 Task: Enable the audio filter "Ambisonics renderer and binauralizer" for transcode stream output.
Action: Mouse moved to (98, 14)
Screenshot: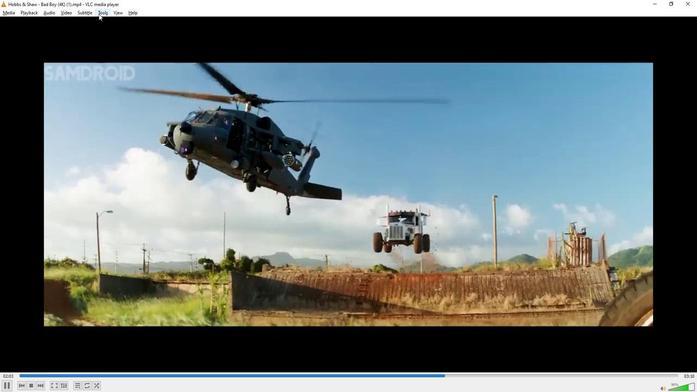 
Action: Mouse pressed left at (98, 14)
Screenshot: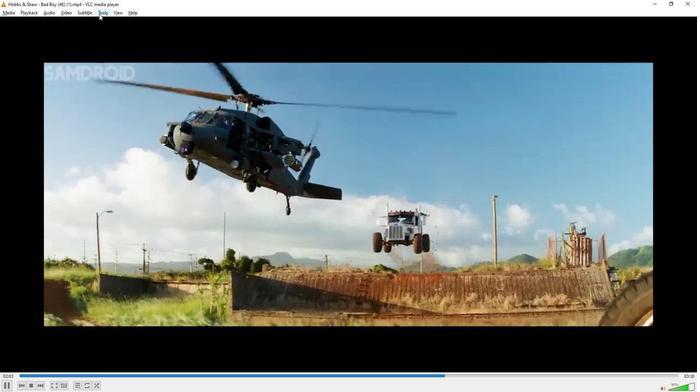
Action: Mouse moved to (122, 96)
Screenshot: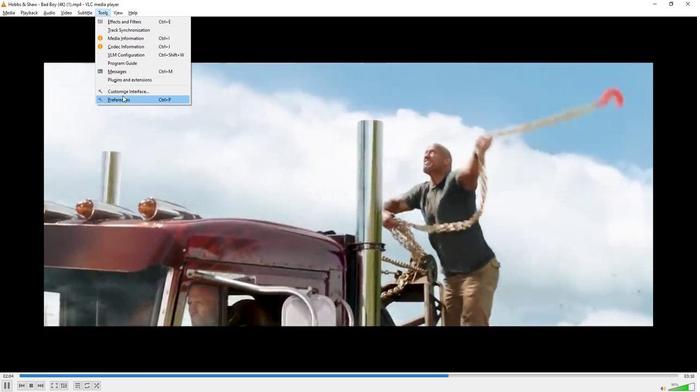 
Action: Mouse pressed left at (122, 96)
Screenshot: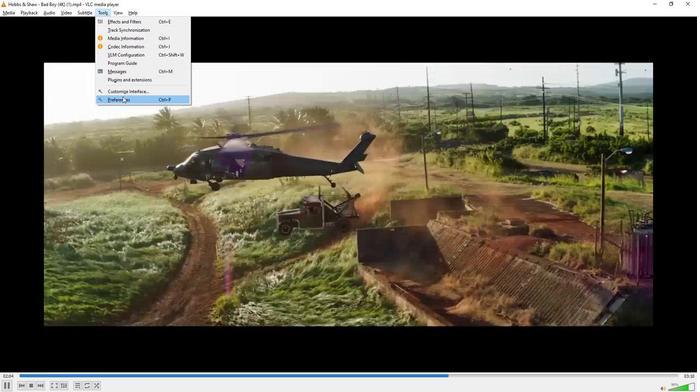 
Action: Mouse moved to (203, 293)
Screenshot: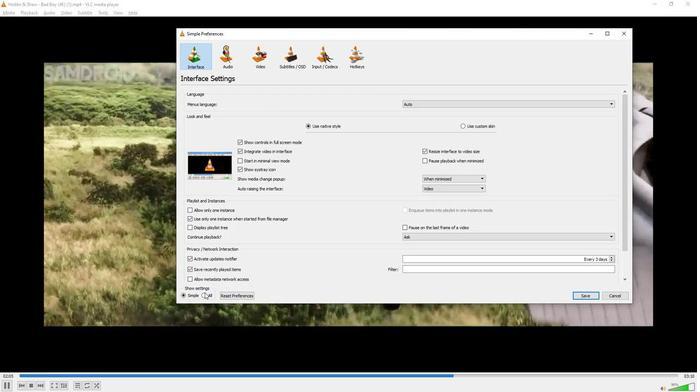 
Action: Mouse pressed left at (203, 293)
Screenshot: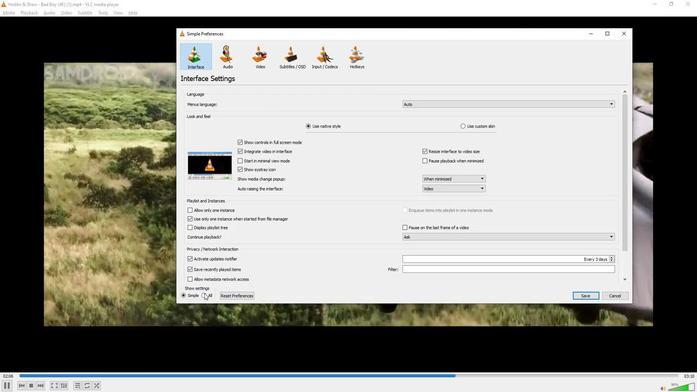 
Action: Mouse moved to (215, 219)
Screenshot: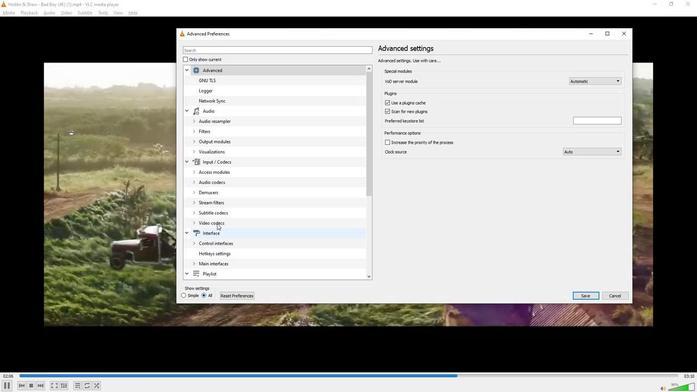 
Action: Mouse scrolled (215, 219) with delta (0, 0)
Screenshot: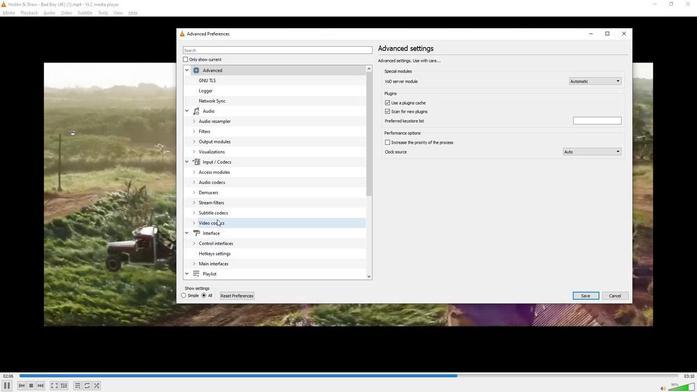
Action: Mouse scrolled (215, 219) with delta (0, 0)
Screenshot: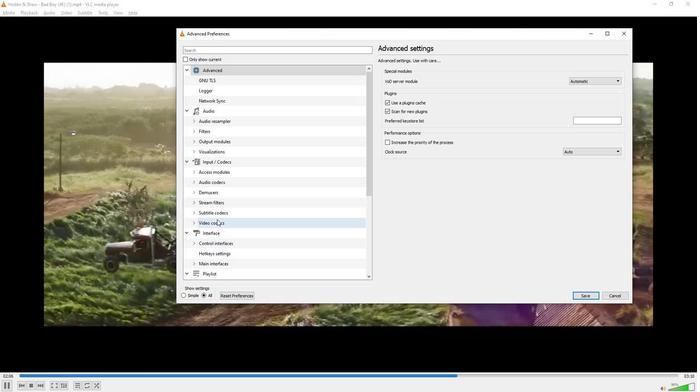 
Action: Mouse scrolled (215, 219) with delta (0, 0)
Screenshot: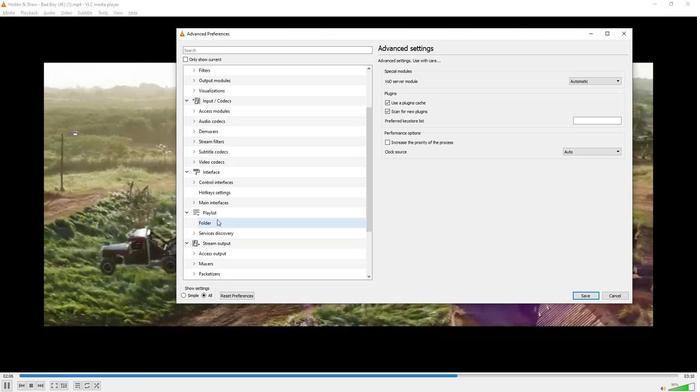 
Action: Mouse scrolled (215, 219) with delta (0, 0)
Screenshot: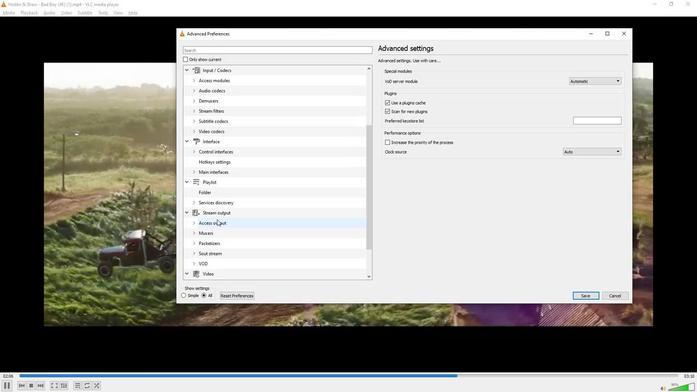 
Action: Mouse scrolled (215, 219) with delta (0, 0)
Screenshot: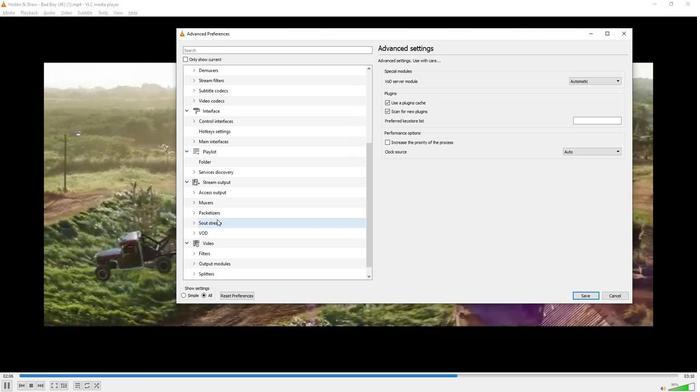 
Action: Mouse scrolled (215, 219) with delta (0, 0)
Screenshot: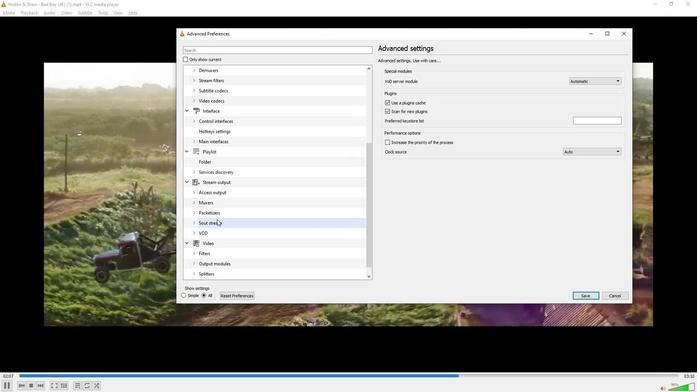 
Action: Mouse scrolled (215, 219) with delta (0, 0)
Screenshot: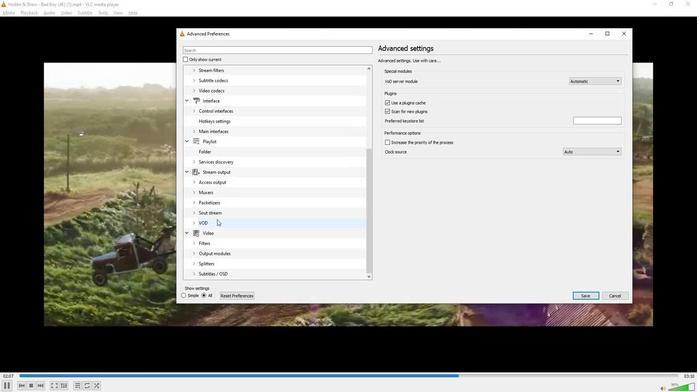 
Action: Mouse scrolled (215, 219) with delta (0, 0)
Screenshot: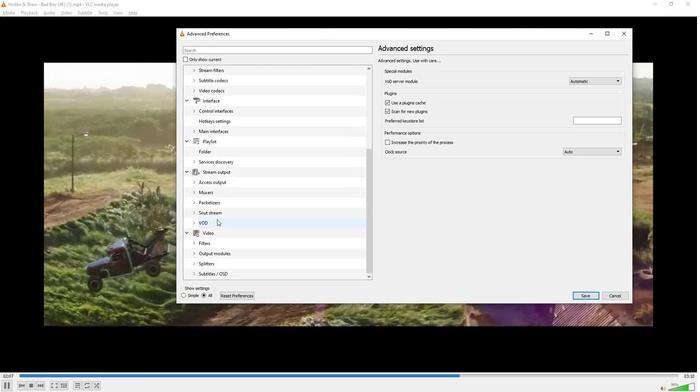 
Action: Mouse moved to (192, 213)
Screenshot: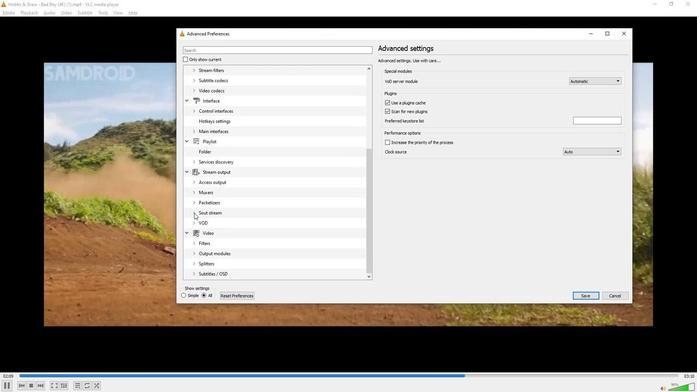 
Action: Mouse pressed left at (192, 213)
Screenshot: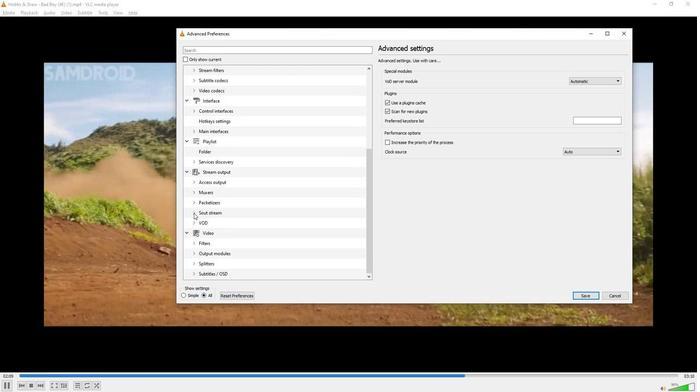 
Action: Mouse moved to (227, 236)
Screenshot: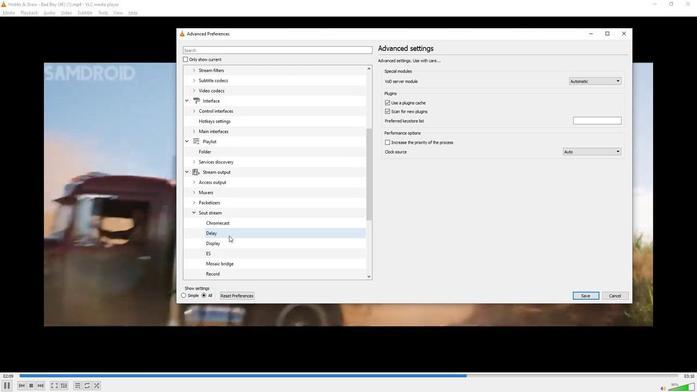 
Action: Mouse scrolled (227, 236) with delta (0, 0)
Screenshot: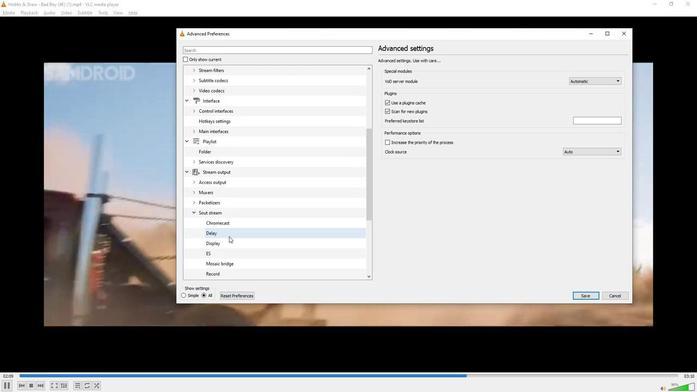 
Action: Mouse scrolled (227, 236) with delta (0, 0)
Screenshot: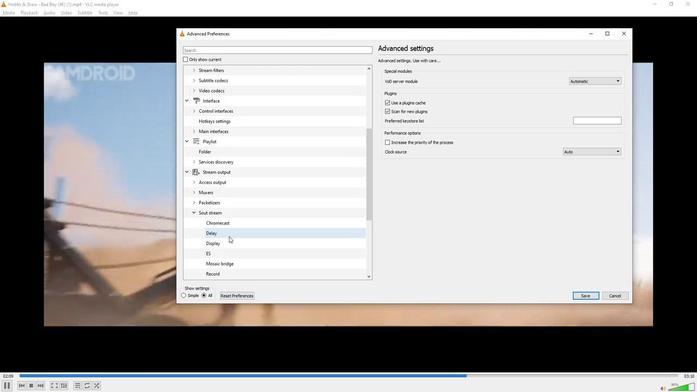
Action: Mouse scrolled (227, 236) with delta (0, 0)
Screenshot: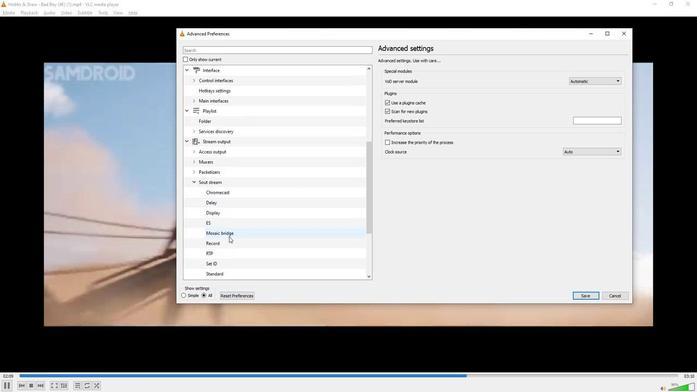 
Action: Mouse moved to (219, 240)
Screenshot: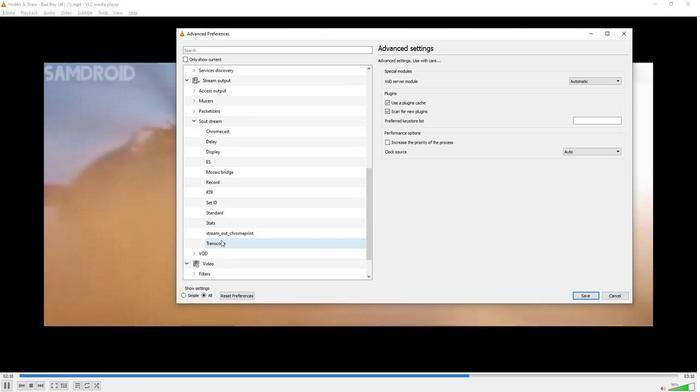 
Action: Mouse pressed left at (219, 240)
Screenshot: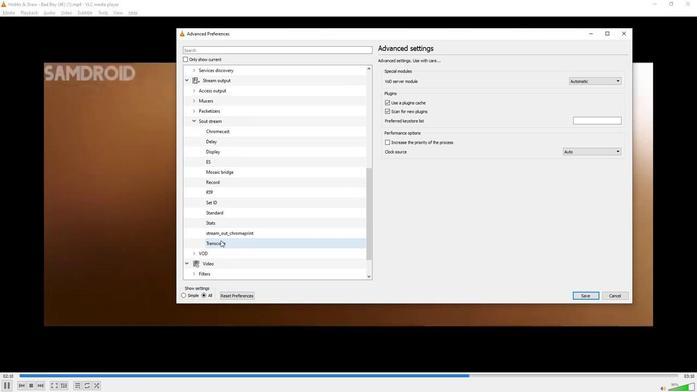 
Action: Mouse moved to (434, 225)
Screenshot: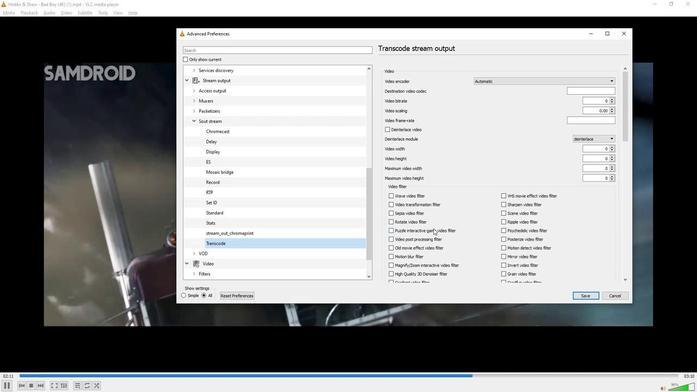 
Action: Mouse scrolled (434, 225) with delta (0, 0)
Screenshot: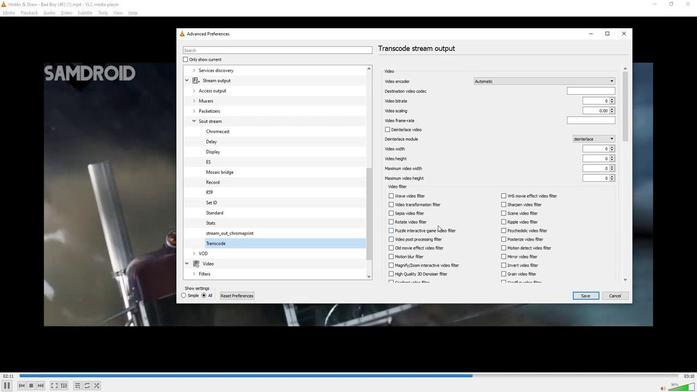 
Action: Mouse scrolled (434, 225) with delta (0, 0)
Screenshot: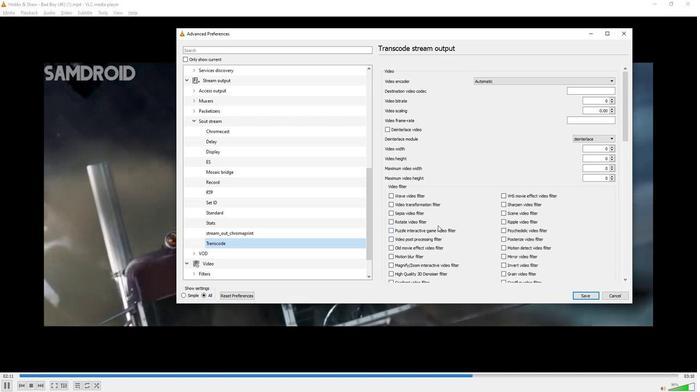 
Action: Mouse scrolled (434, 225) with delta (0, 0)
Screenshot: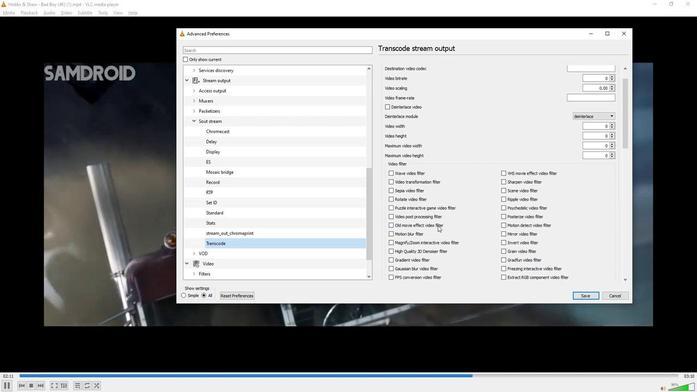 
Action: Mouse scrolled (434, 225) with delta (0, 0)
Screenshot: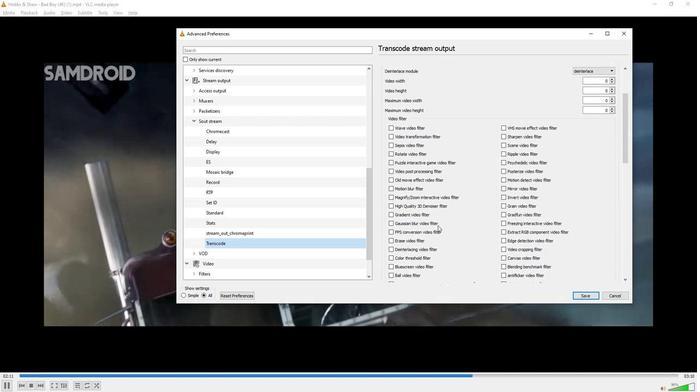 
Action: Mouse scrolled (434, 225) with delta (0, 0)
Screenshot: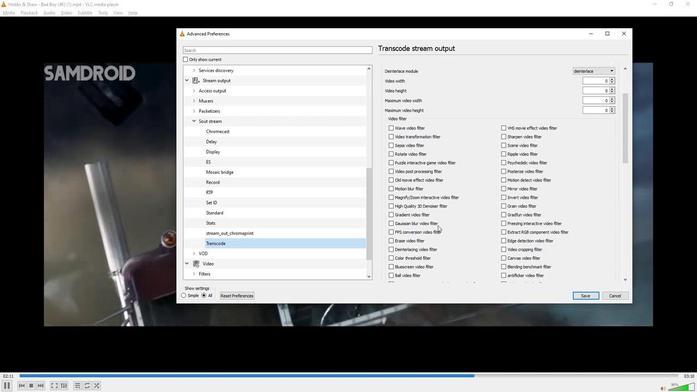 
Action: Mouse scrolled (434, 225) with delta (0, 0)
Screenshot: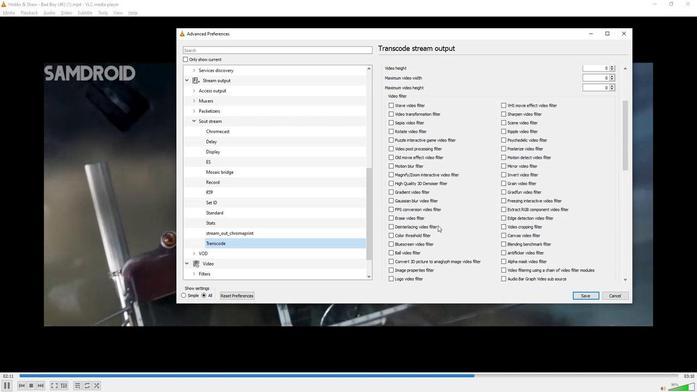 
Action: Mouse scrolled (434, 225) with delta (0, 0)
Screenshot: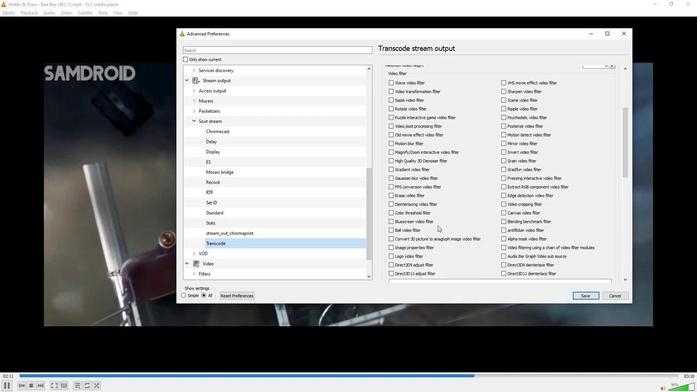 
Action: Mouse moved to (434, 225)
Screenshot: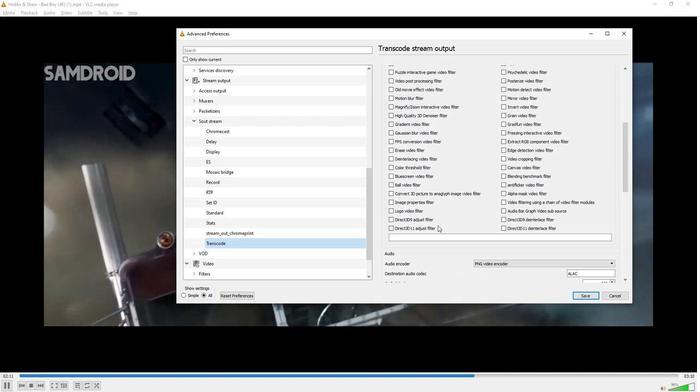 
Action: Mouse scrolled (434, 224) with delta (0, 0)
Screenshot: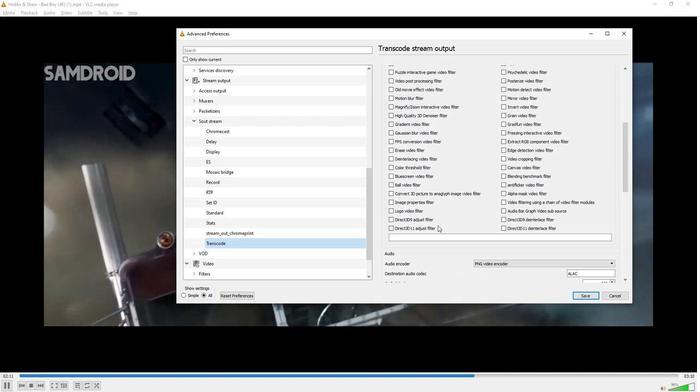 
Action: Mouse moved to (432, 223)
Screenshot: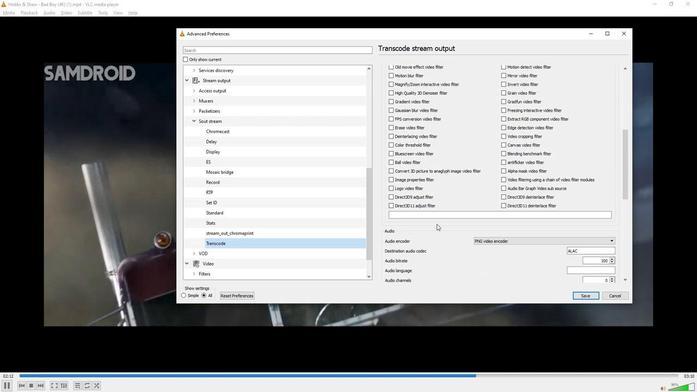 
Action: Mouse scrolled (432, 222) with delta (0, 0)
Screenshot: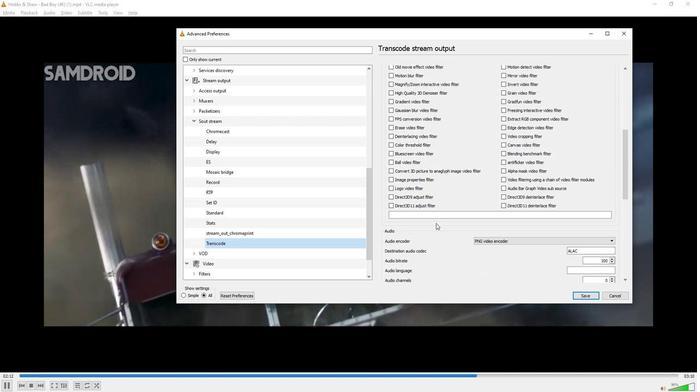 
Action: Mouse scrolled (432, 222) with delta (0, 0)
Screenshot: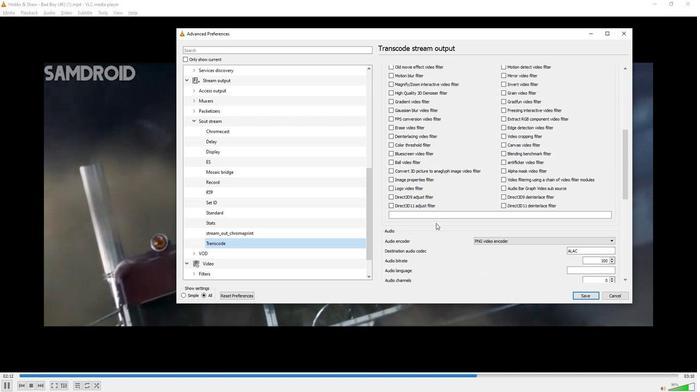 
Action: Mouse scrolled (432, 222) with delta (0, 0)
Screenshot: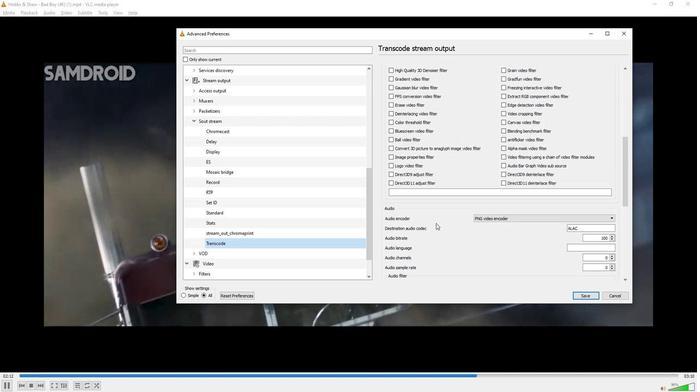 
Action: Mouse scrolled (432, 222) with delta (0, 0)
Screenshot: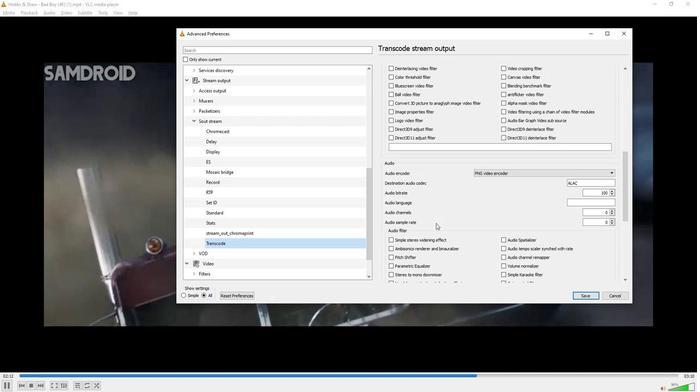 
Action: Mouse moved to (386, 226)
Screenshot: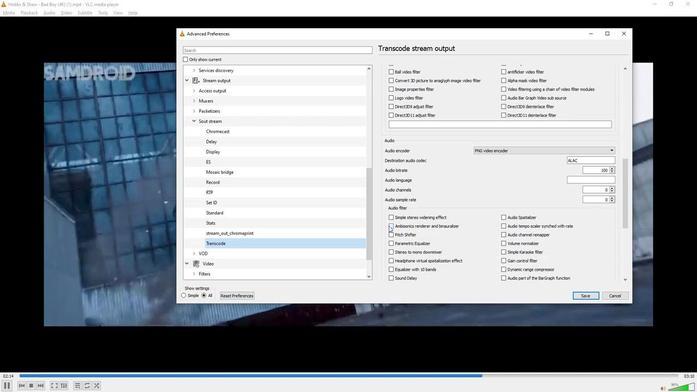 
Action: Mouse pressed left at (386, 226)
Screenshot: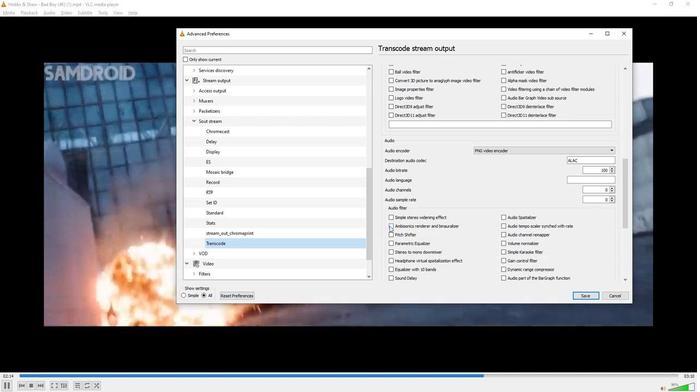 
Action: Mouse moved to (389, 226)
Screenshot: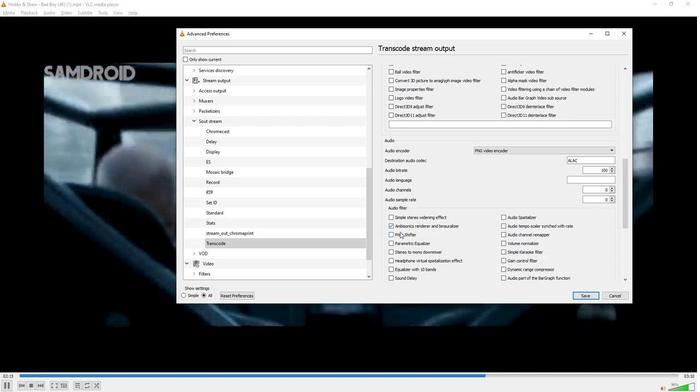 
